 Task: Create a new Outlook Data File and save it to your desired location.
Action: Mouse moved to (75, 79)
Screenshot: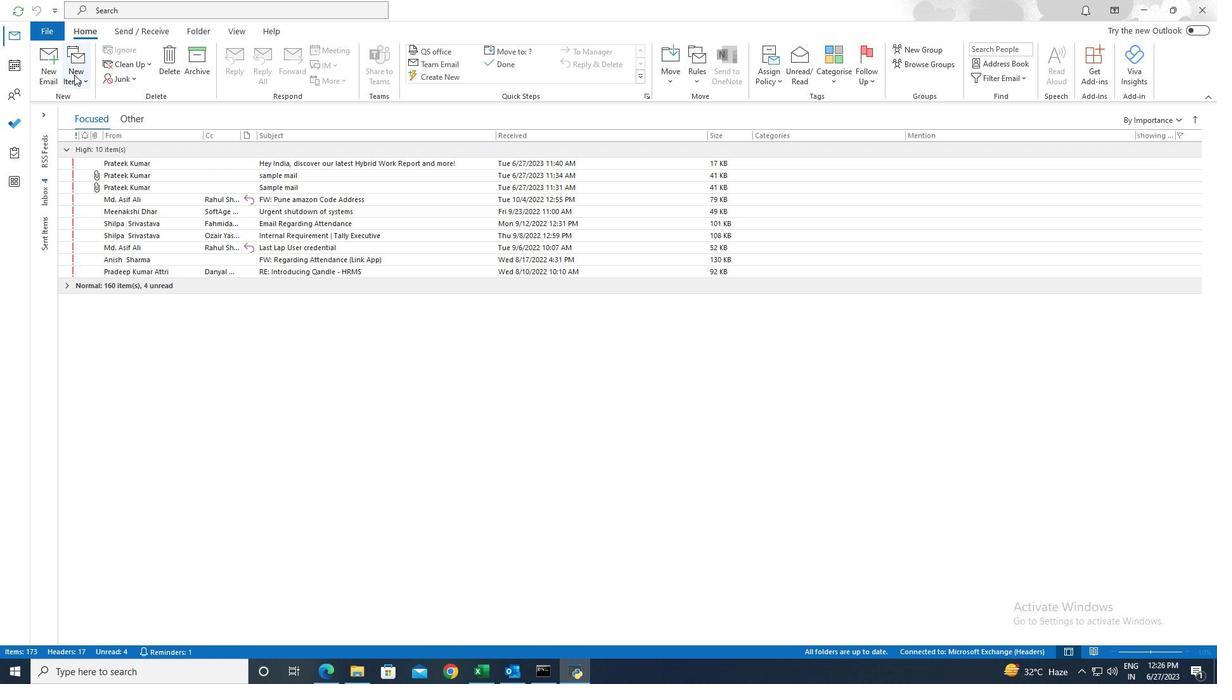 
Action: Mouse pressed left at (75, 79)
Screenshot: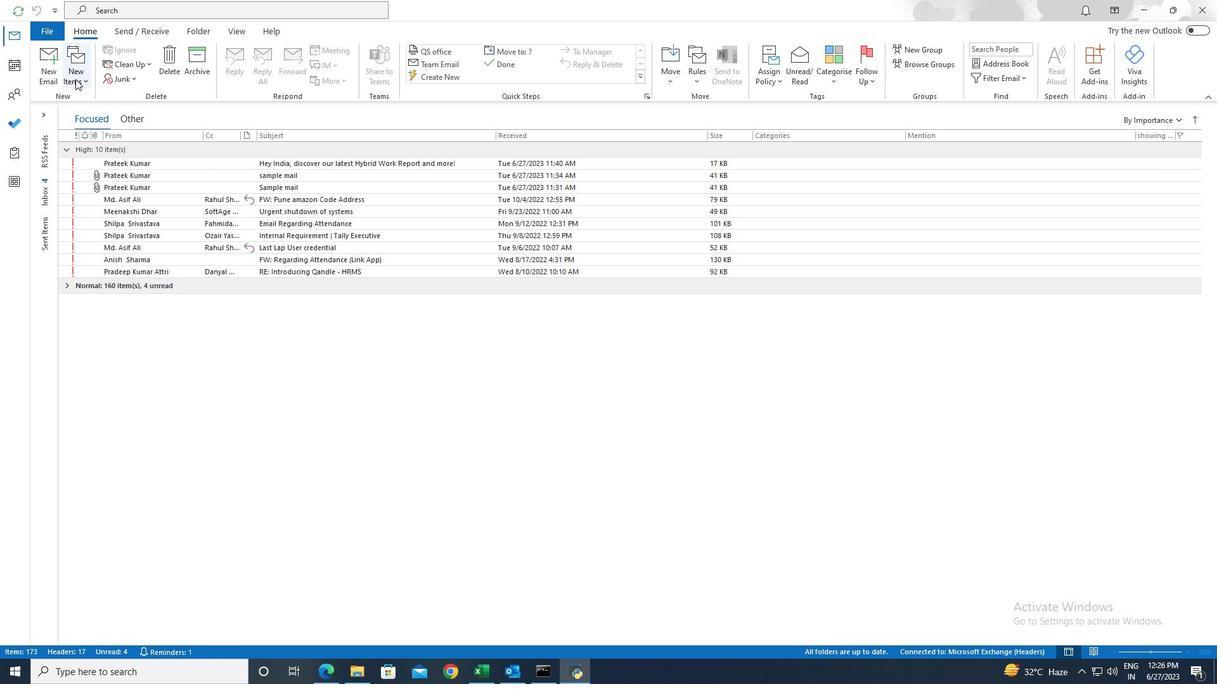 
Action: Mouse moved to (79, 81)
Screenshot: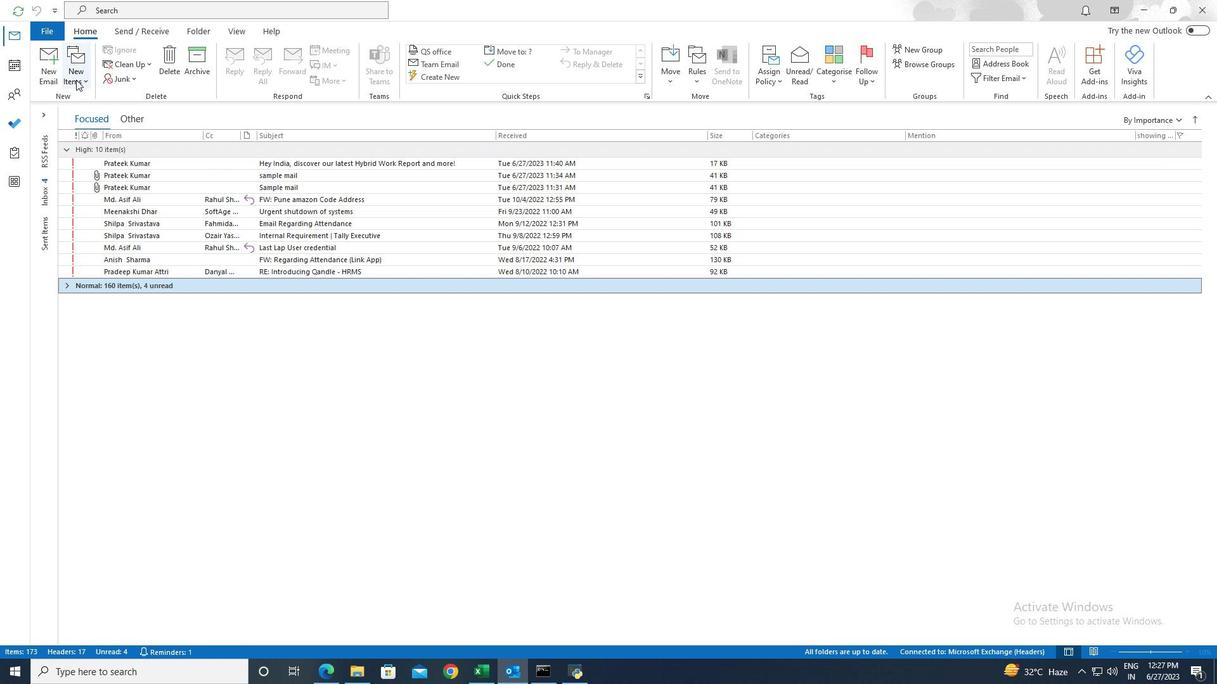 
Action: Mouse pressed left at (79, 81)
Screenshot: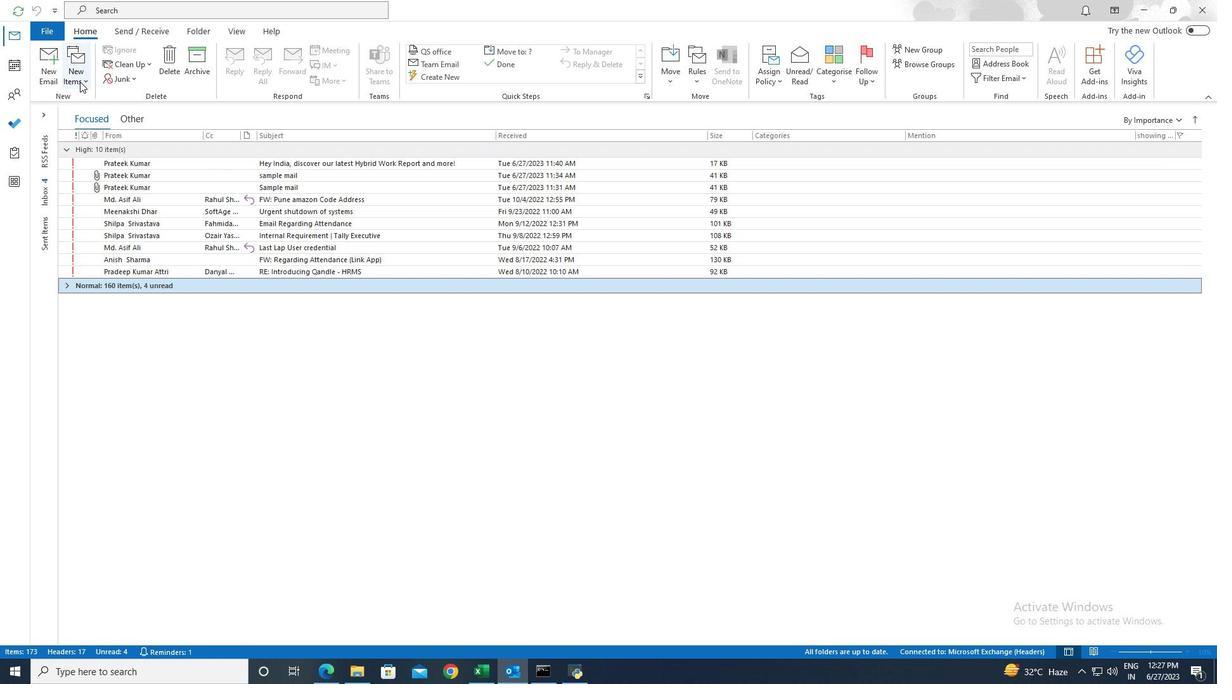
Action: Mouse moved to (113, 246)
Screenshot: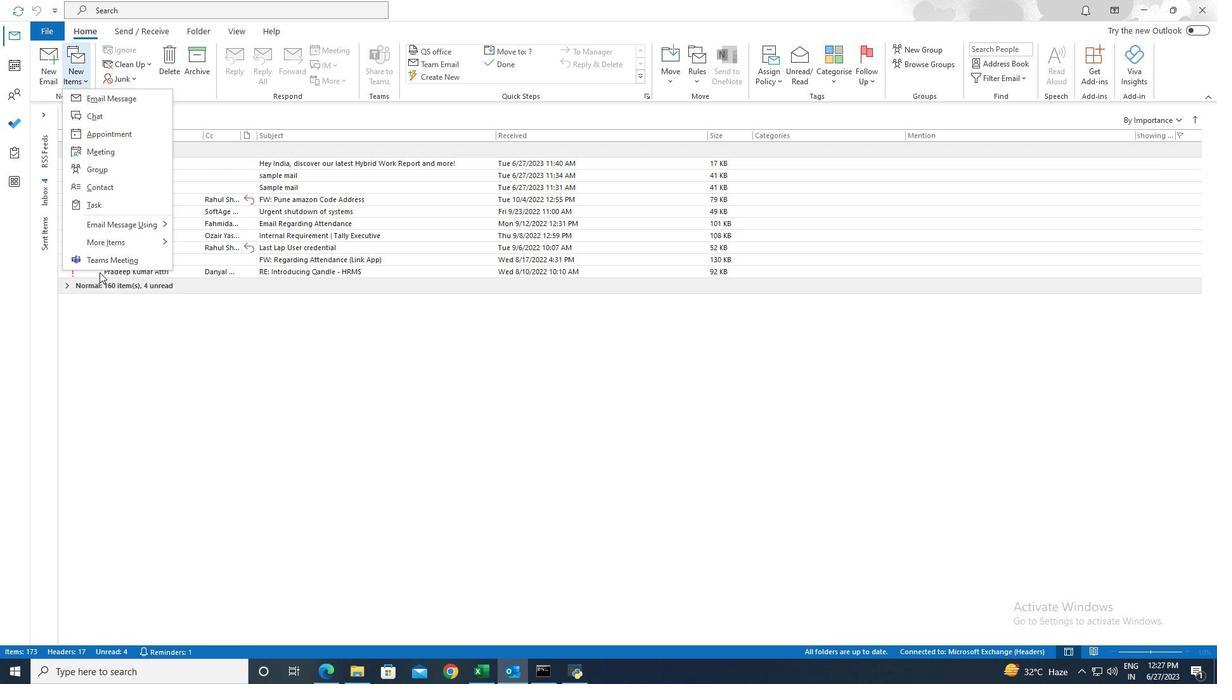 
Action: Mouse pressed left at (113, 246)
Screenshot: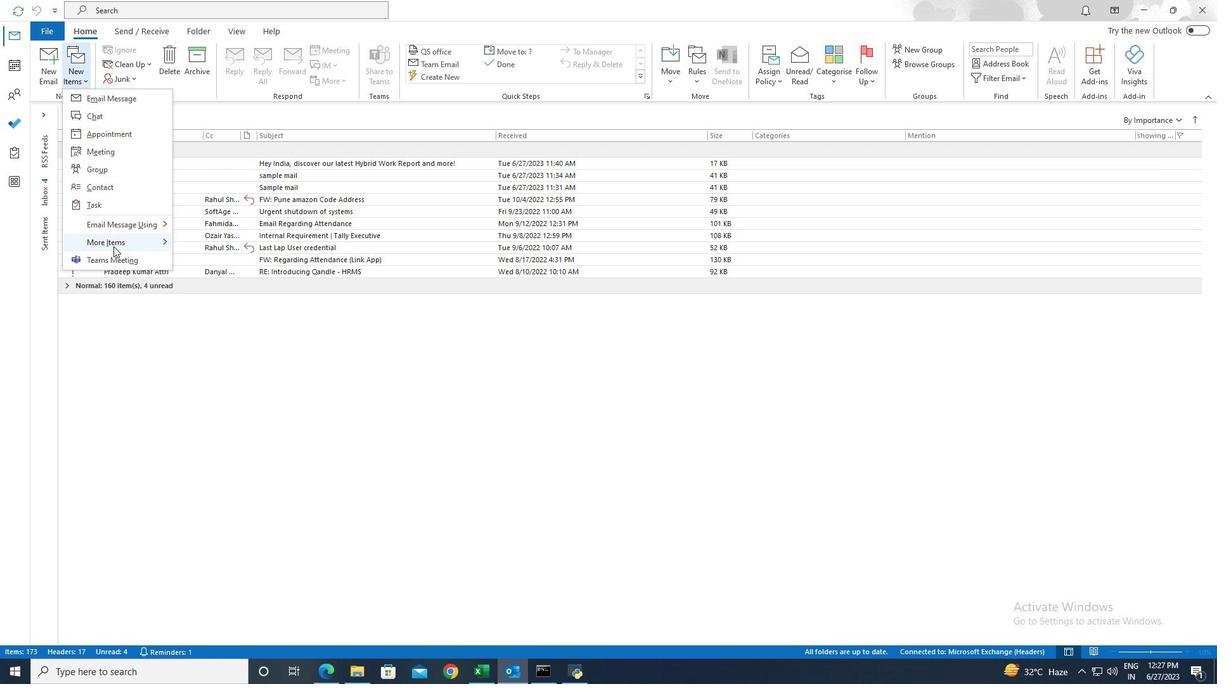 
Action: Mouse moved to (222, 334)
Screenshot: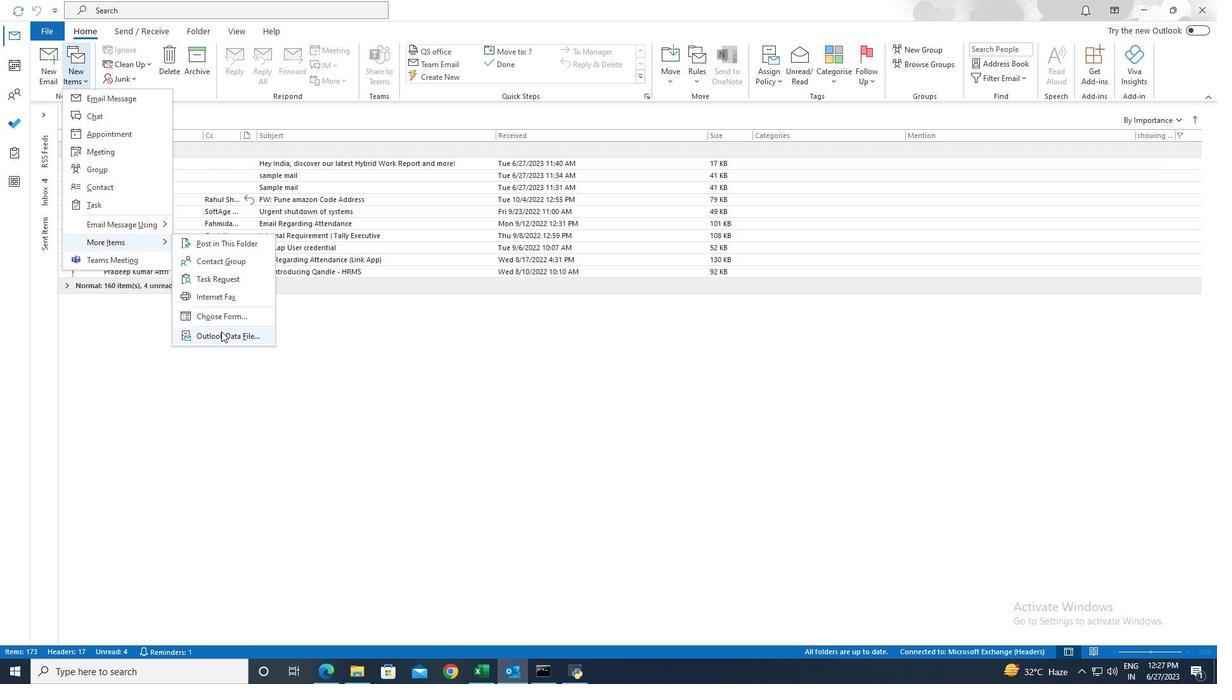 
Action: Mouse pressed left at (222, 334)
Screenshot: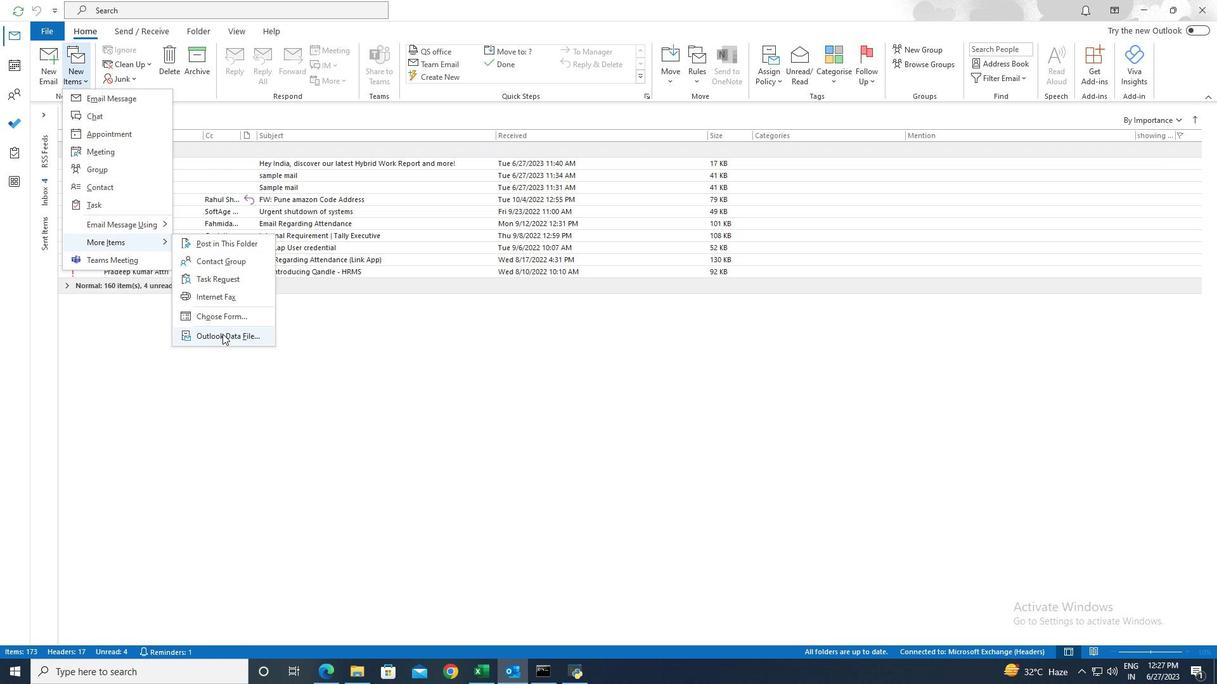 
Action: Mouse moved to (36, 112)
Screenshot: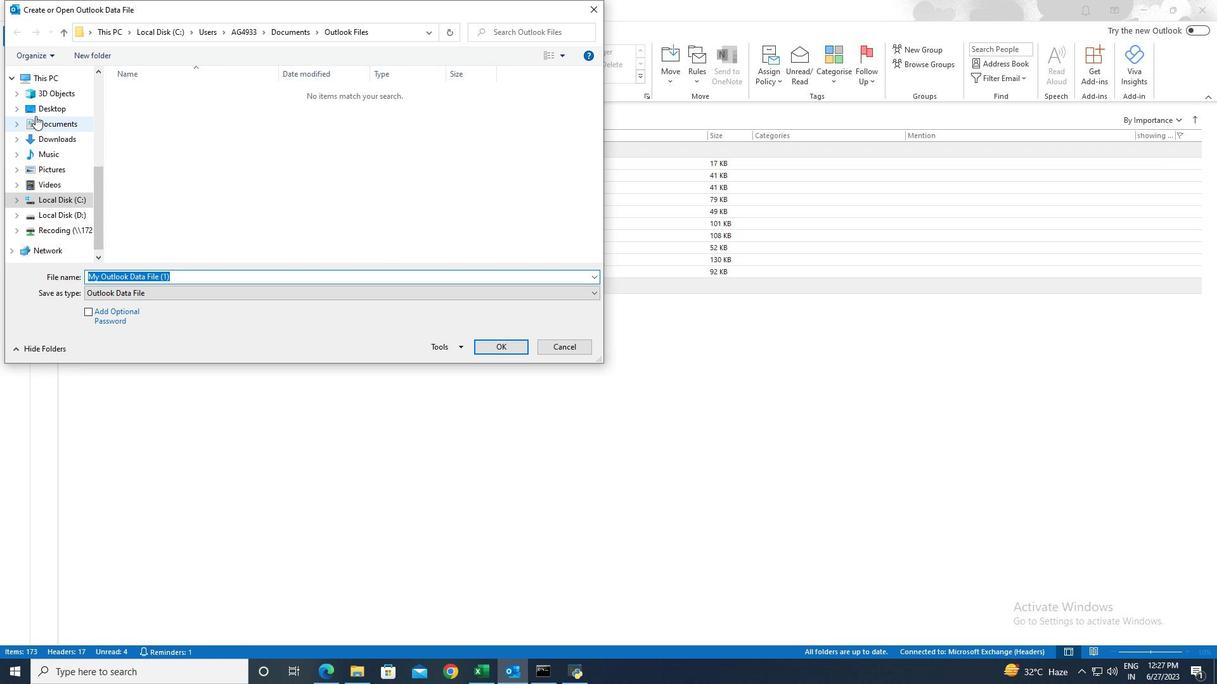 
Action: Mouse pressed left at (36, 112)
Screenshot: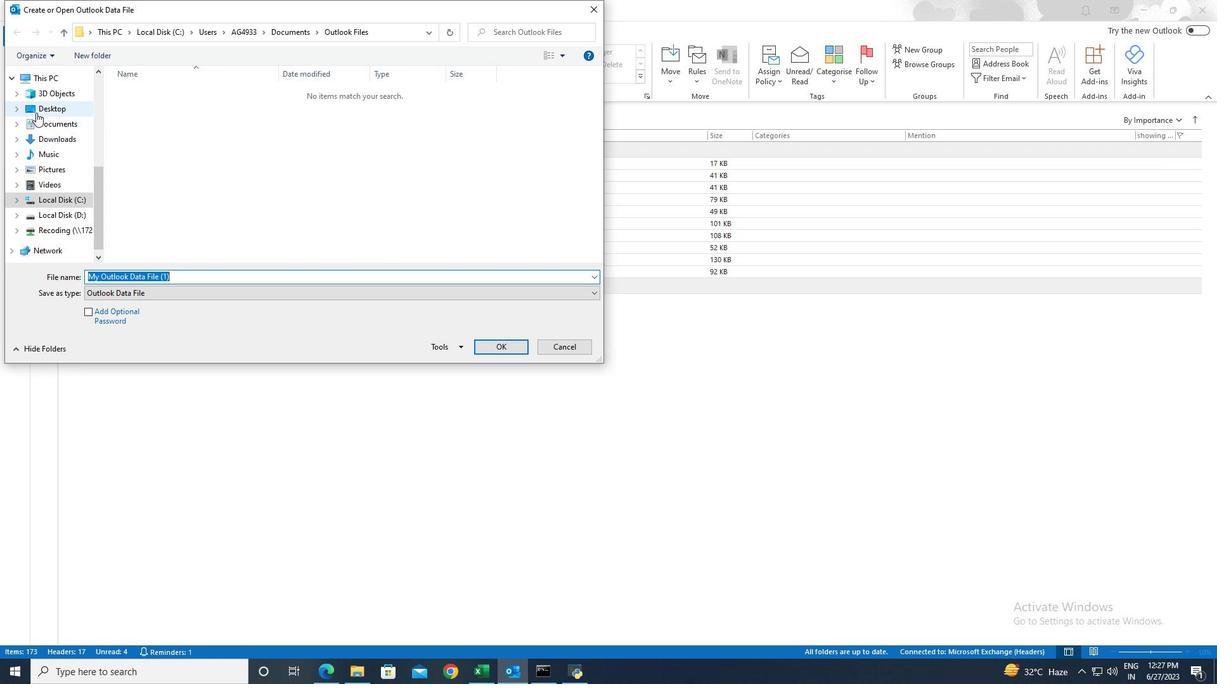 
Action: Mouse moved to (158, 275)
Screenshot: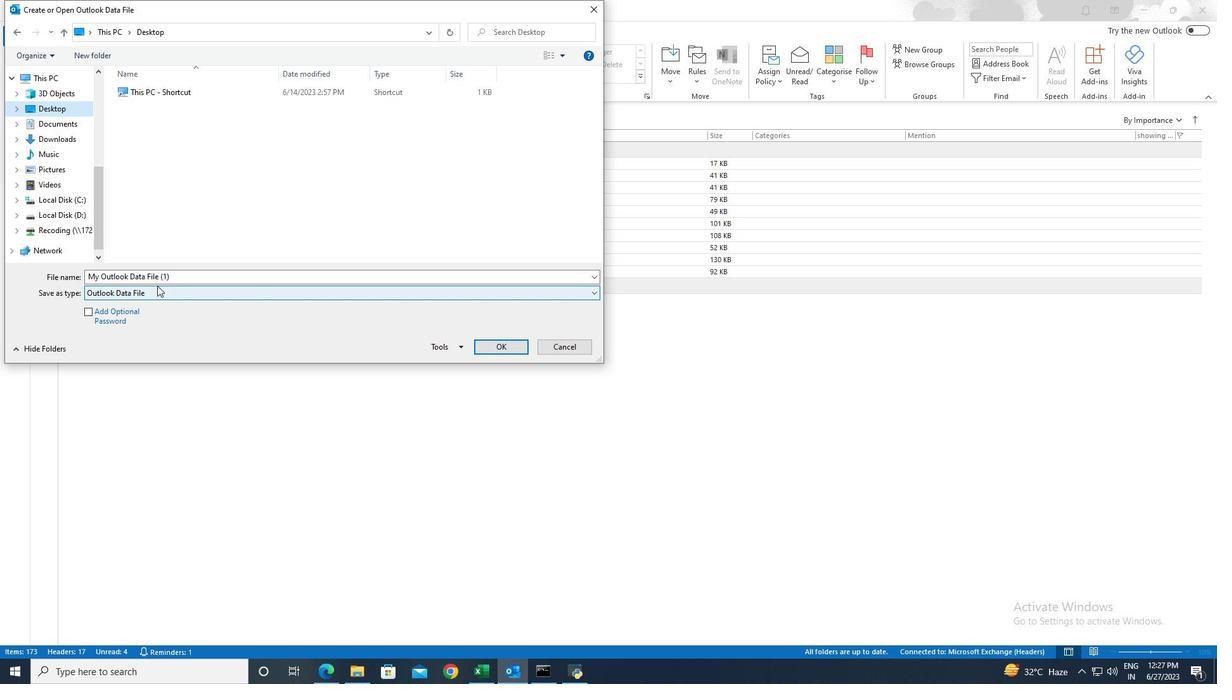 
Action: Mouse pressed left at (158, 275)
Screenshot: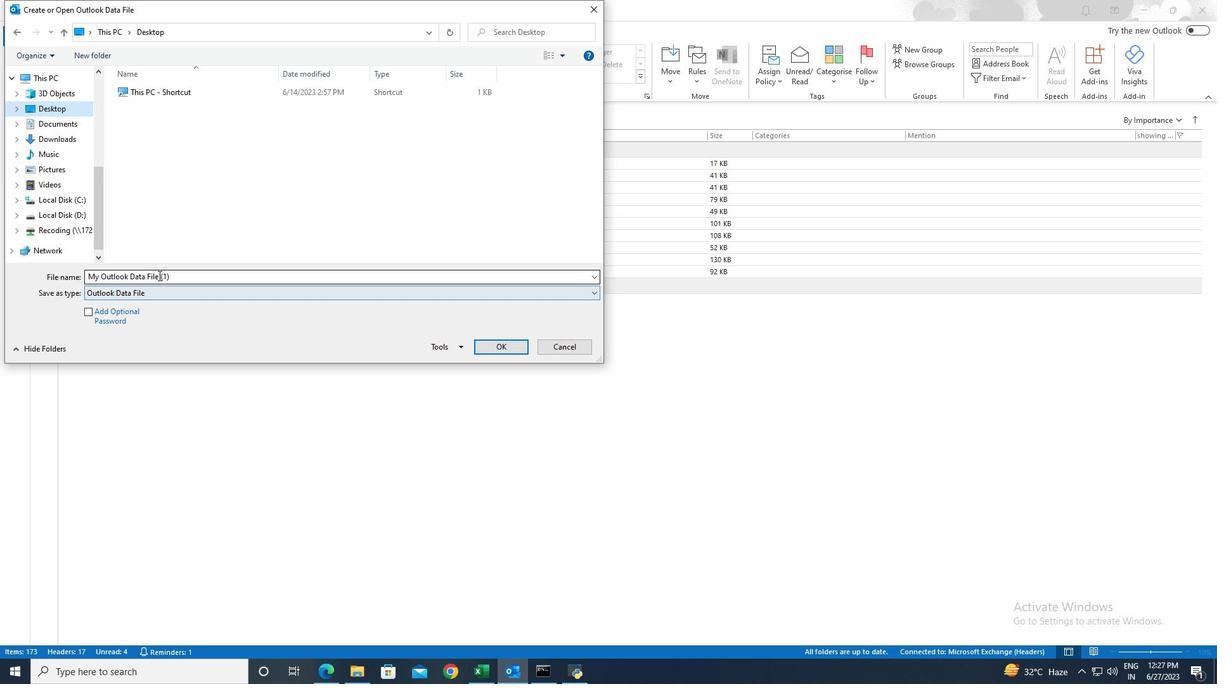 
Action: Mouse moved to (158, 275)
Screenshot: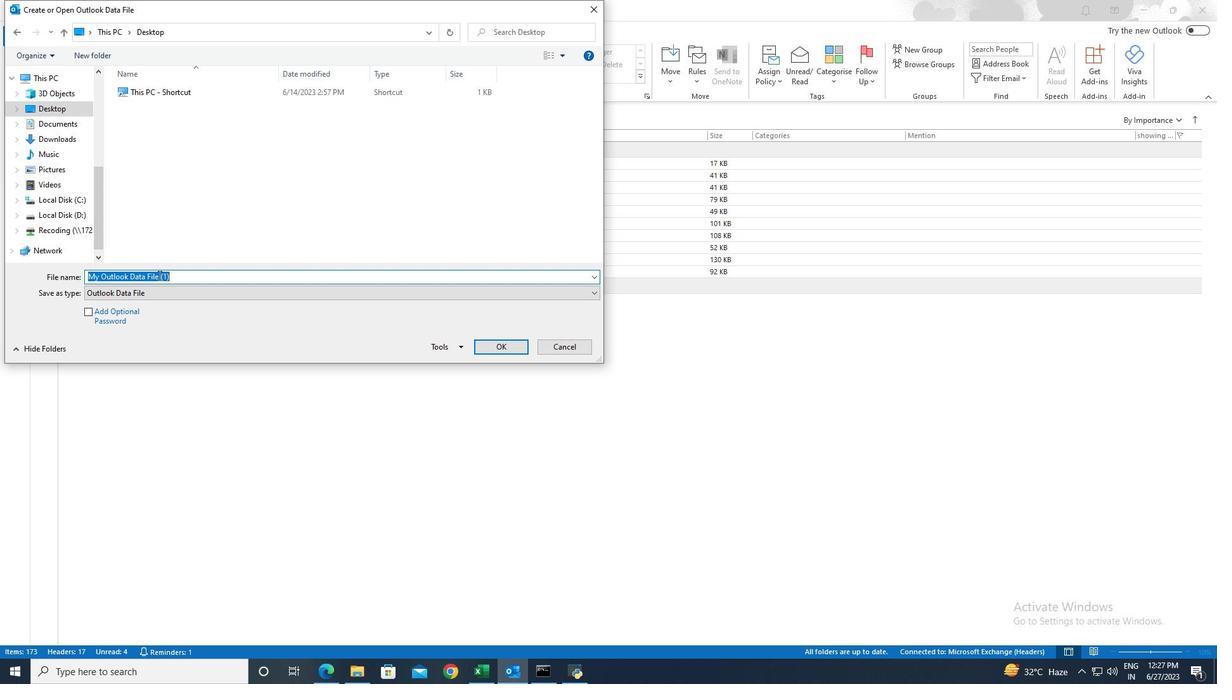 
Action: Key pressed <Key.shift><Key.shift><Key.shift><Key.shift>Outlook<Key.space>data<Key.space>file
Screenshot: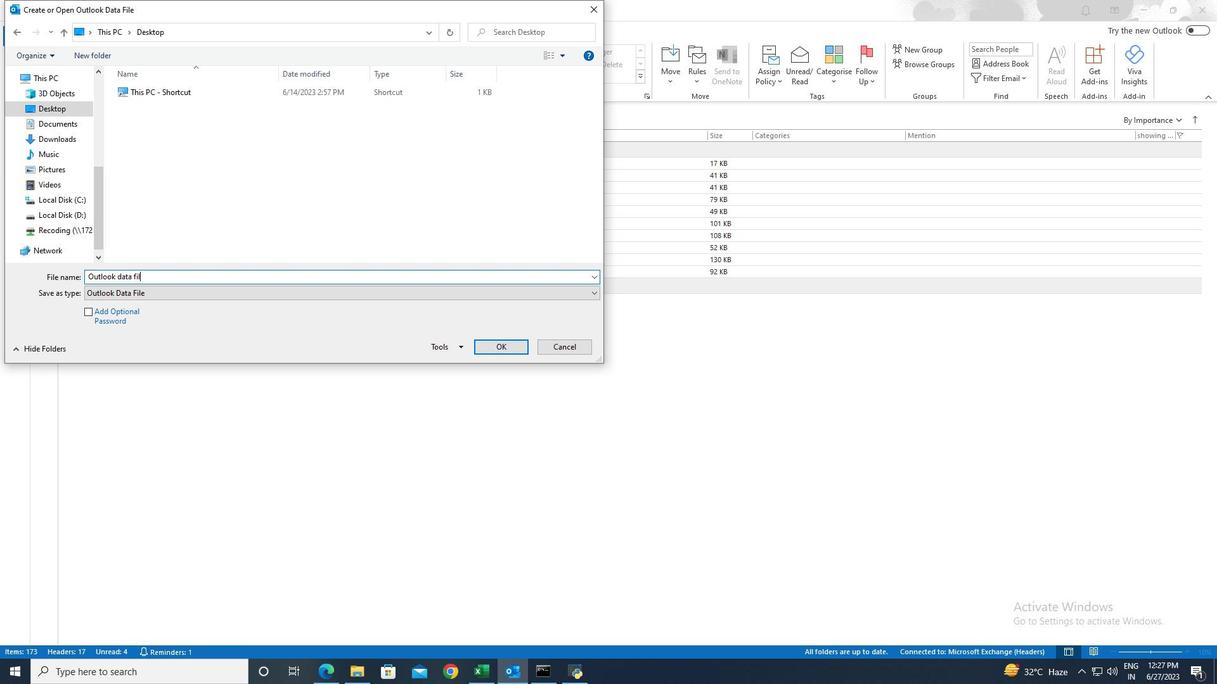 
Action: Mouse moved to (486, 344)
Screenshot: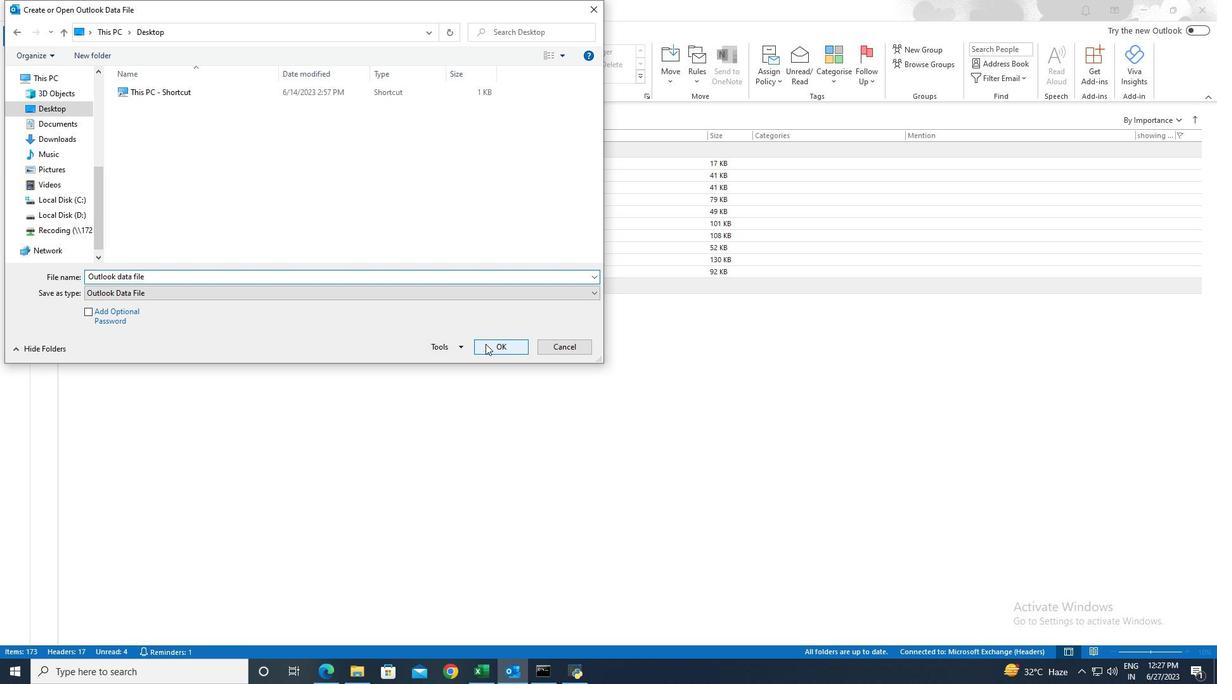 
Action: Mouse pressed left at (486, 344)
Screenshot: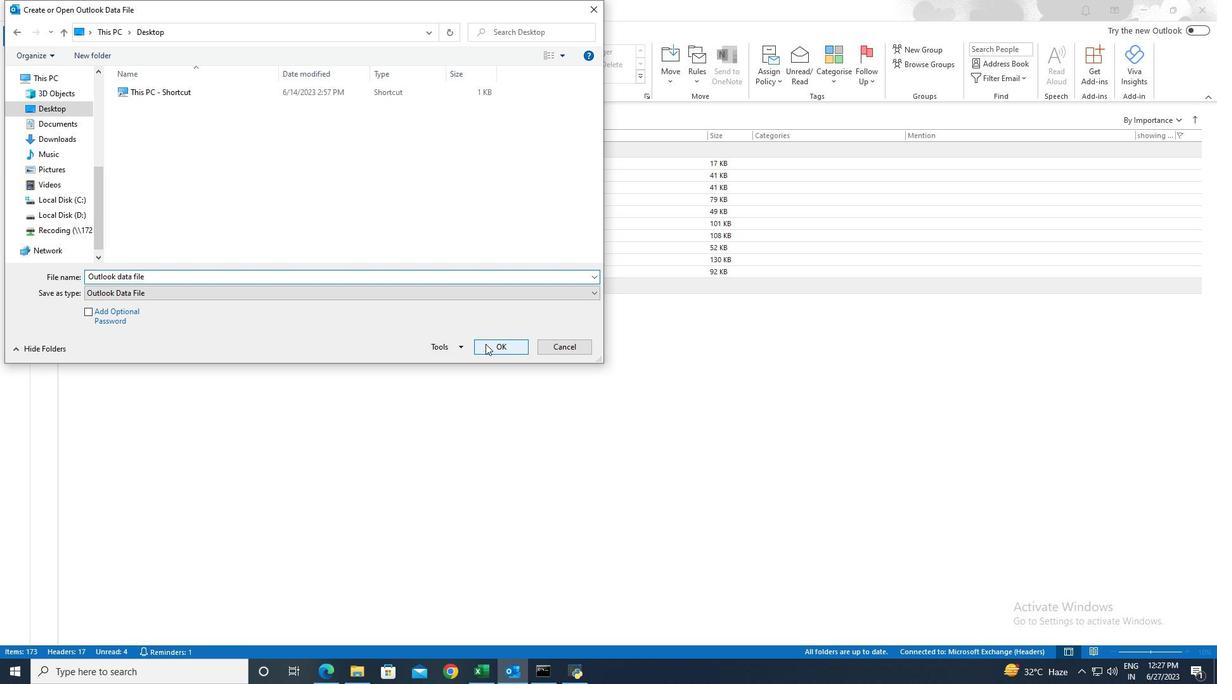 
